 Task: Add Sprouts Diced Green Chiles to the cart.
Action: Mouse moved to (38, 261)
Screenshot: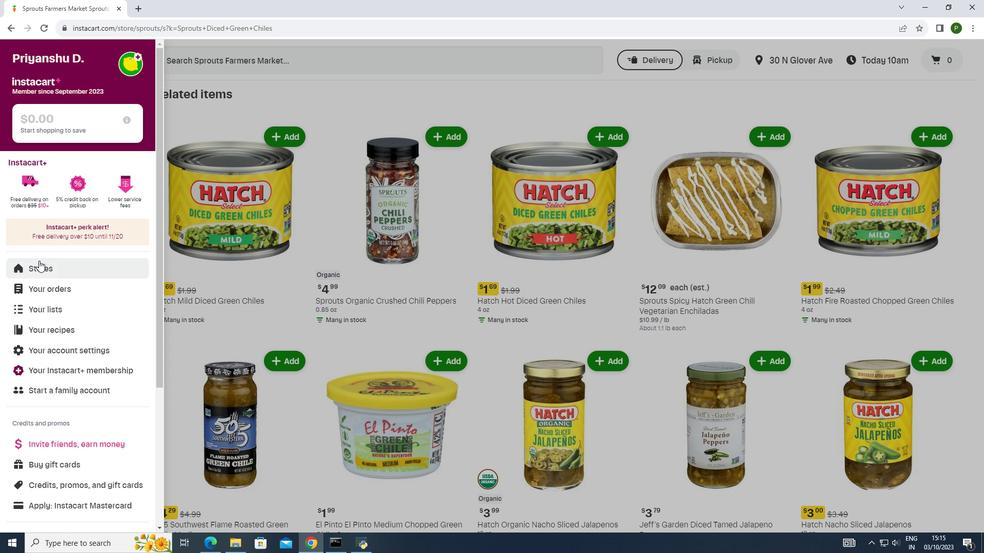 
Action: Mouse pressed left at (38, 261)
Screenshot: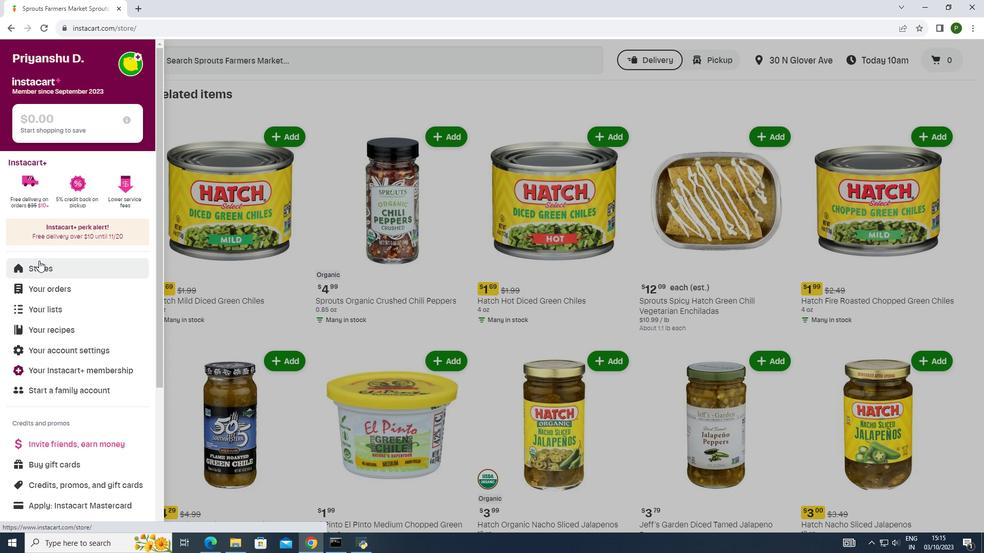 
Action: Mouse moved to (243, 103)
Screenshot: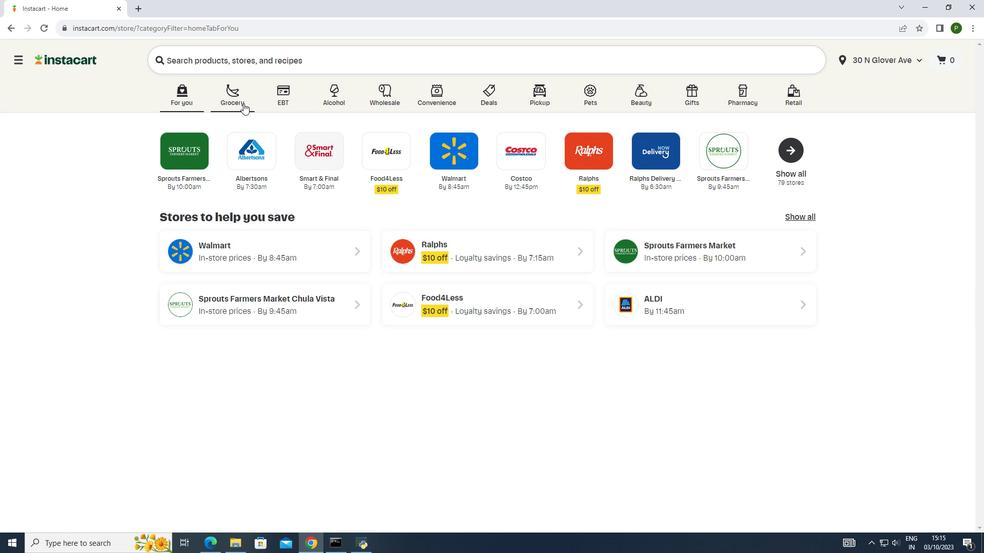 
Action: Mouse pressed left at (243, 103)
Screenshot: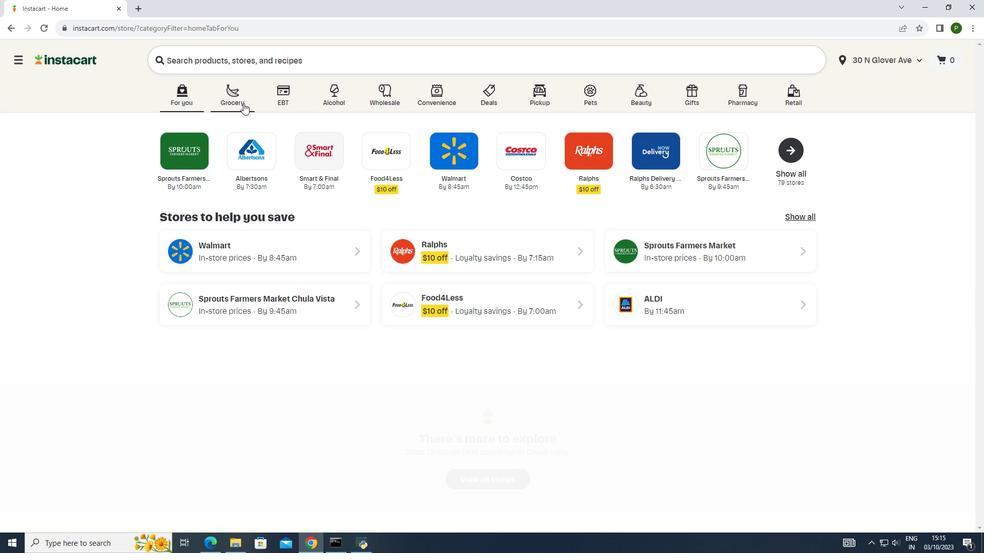 
Action: Mouse moved to (502, 144)
Screenshot: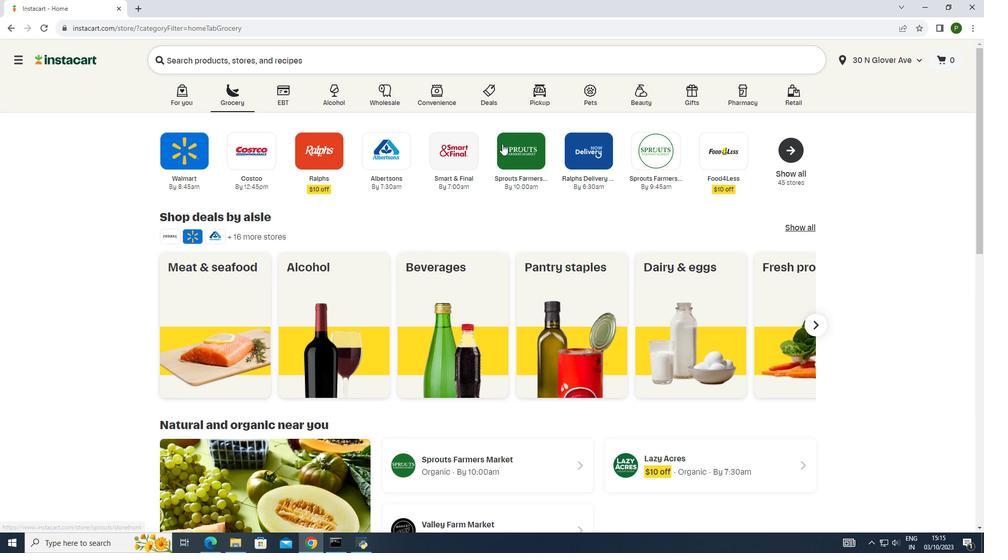 
Action: Mouse pressed left at (502, 144)
Screenshot: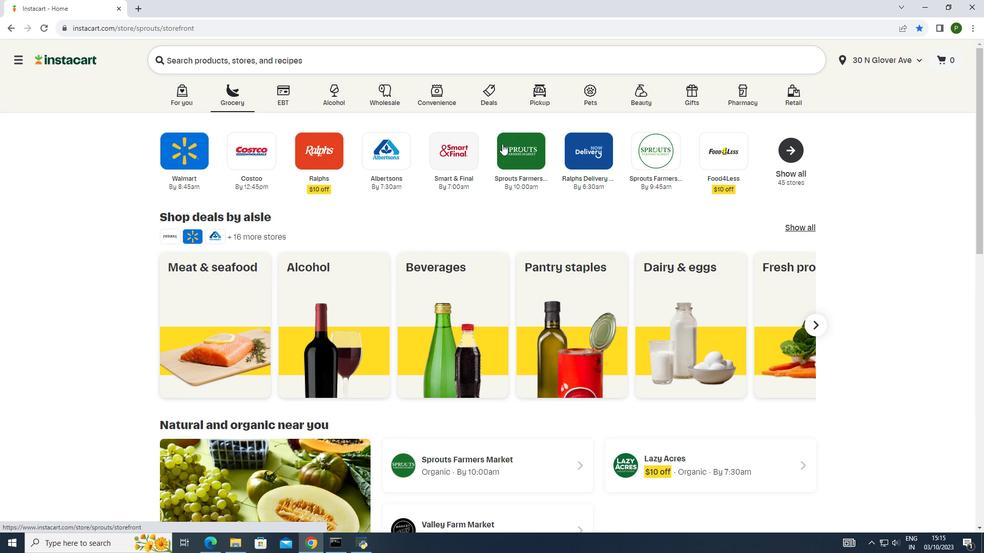 
Action: Mouse moved to (91, 270)
Screenshot: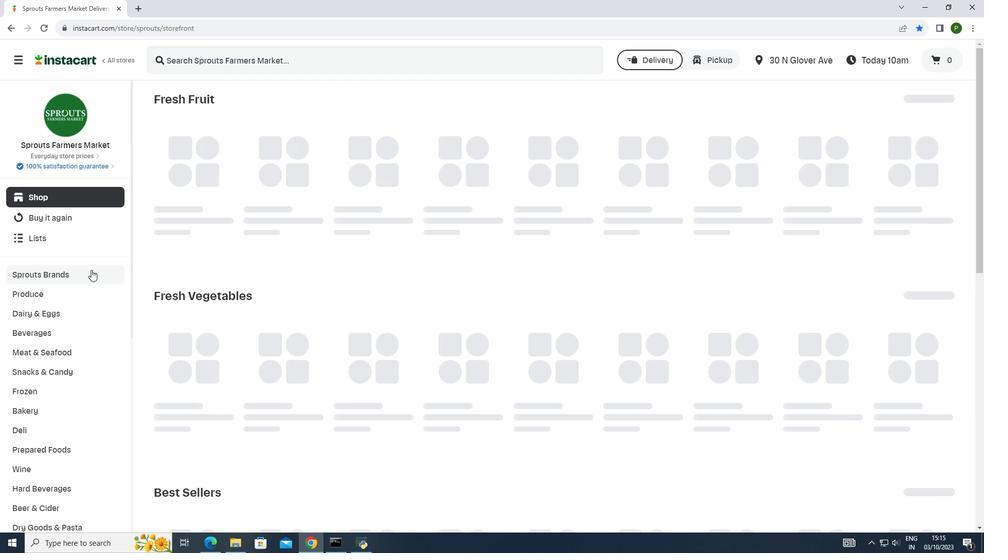 
Action: Mouse pressed left at (91, 270)
Screenshot: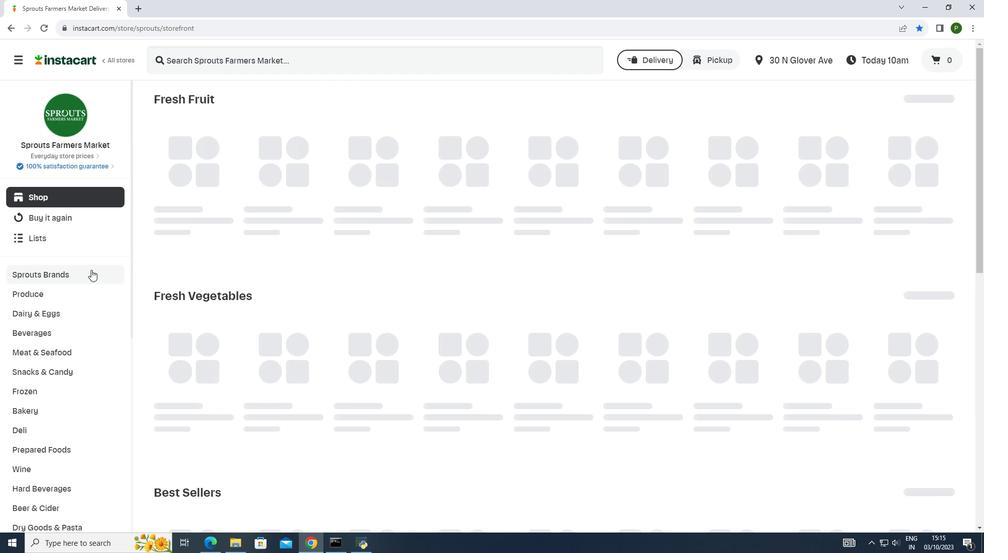 
Action: Mouse moved to (74, 354)
Screenshot: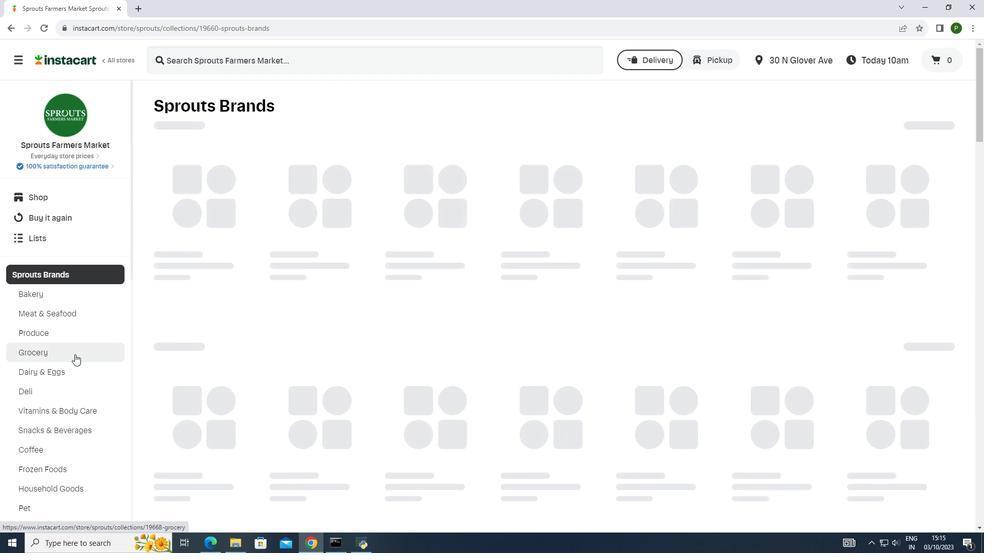 
Action: Mouse pressed left at (74, 354)
Screenshot: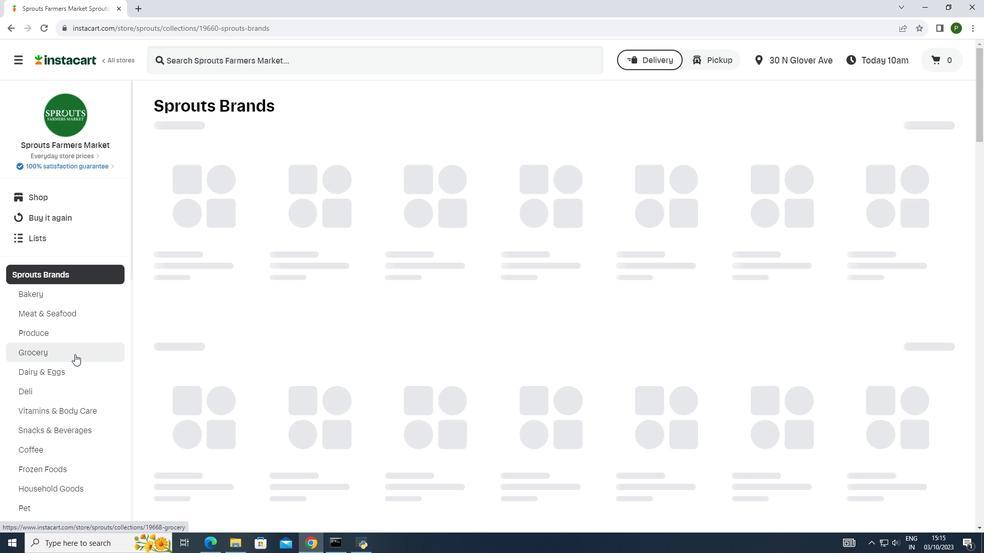 
Action: Mouse moved to (286, 256)
Screenshot: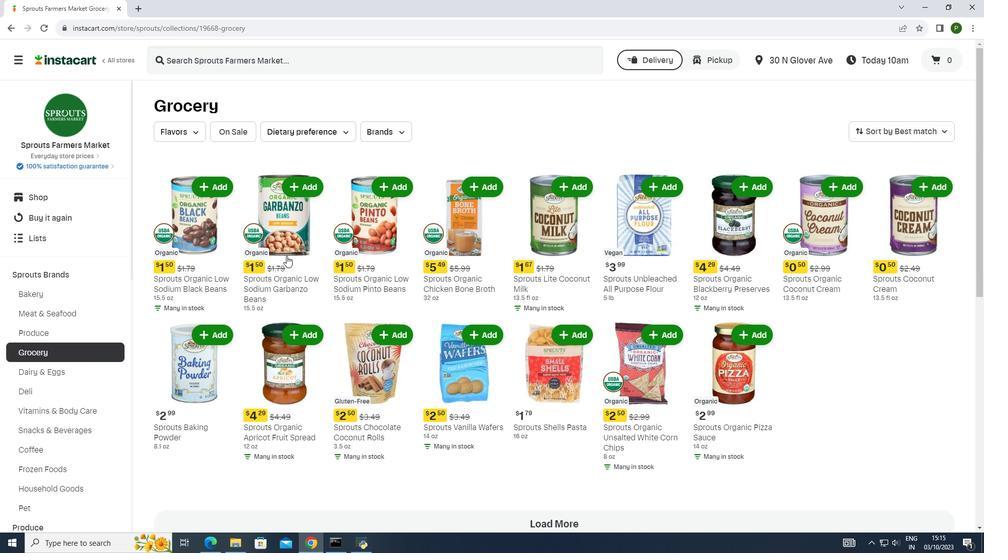 
Action: Mouse scrolled (286, 255) with delta (0, 0)
Screenshot: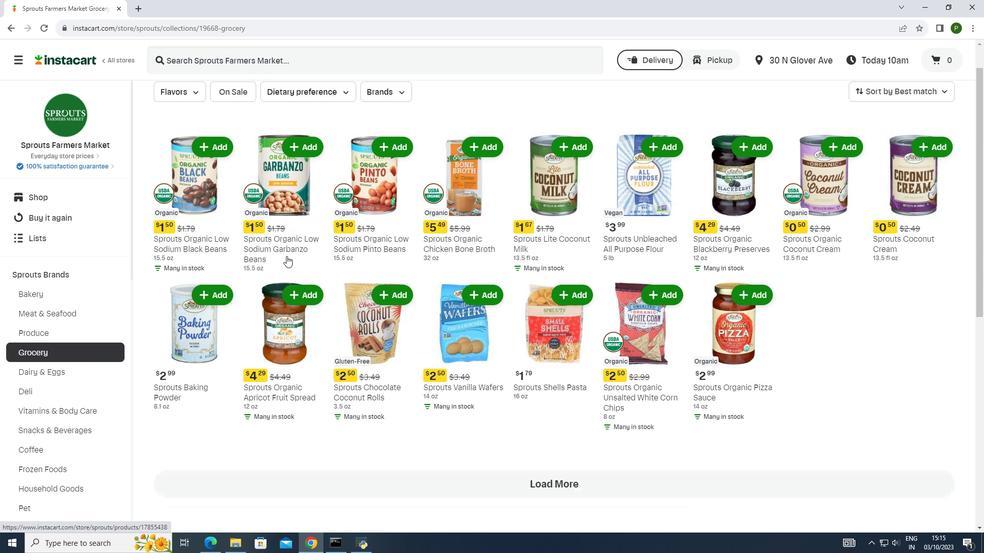 
Action: Mouse scrolled (286, 255) with delta (0, 0)
Screenshot: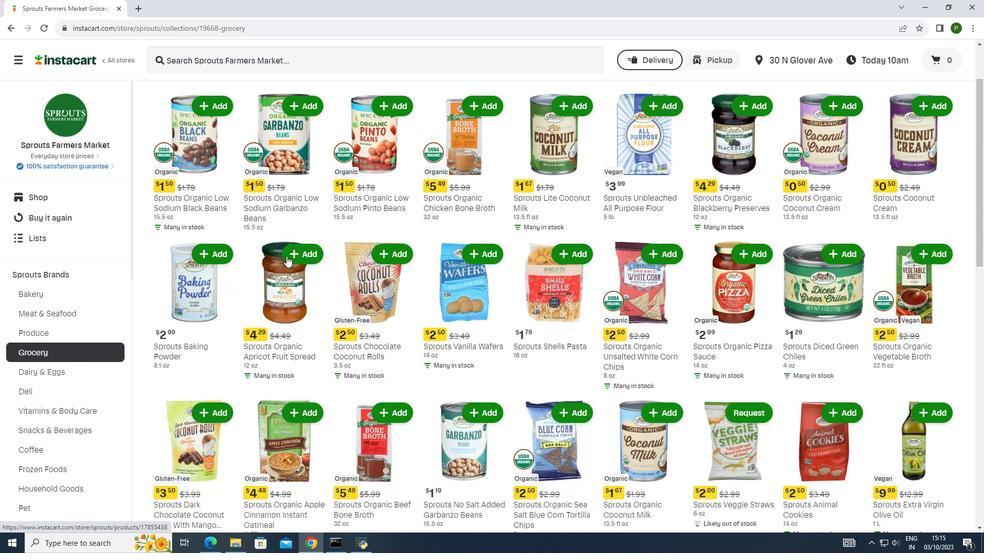 
Action: Mouse moved to (285, 256)
Screenshot: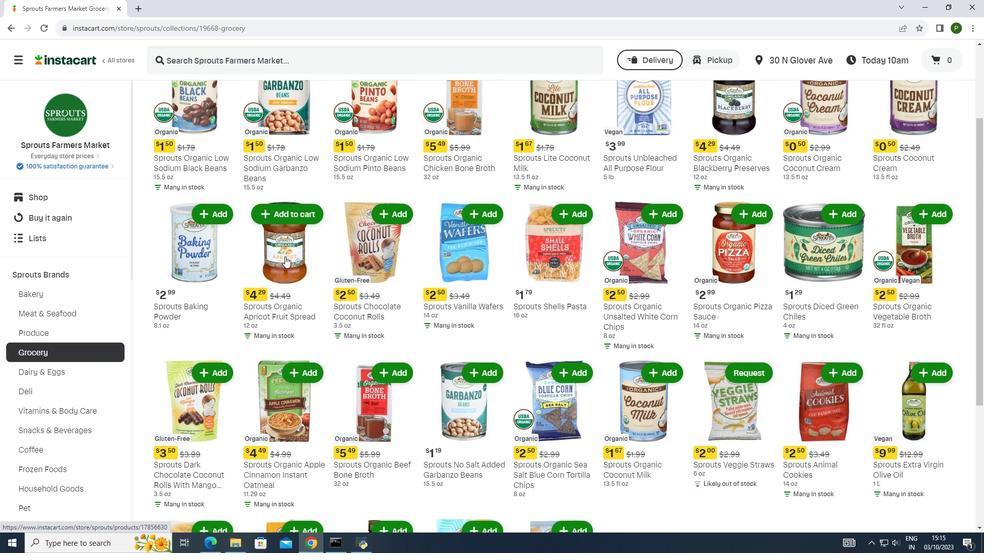 
Action: Mouse scrolled (285, 256) with delta (0, 0)
Screenshot: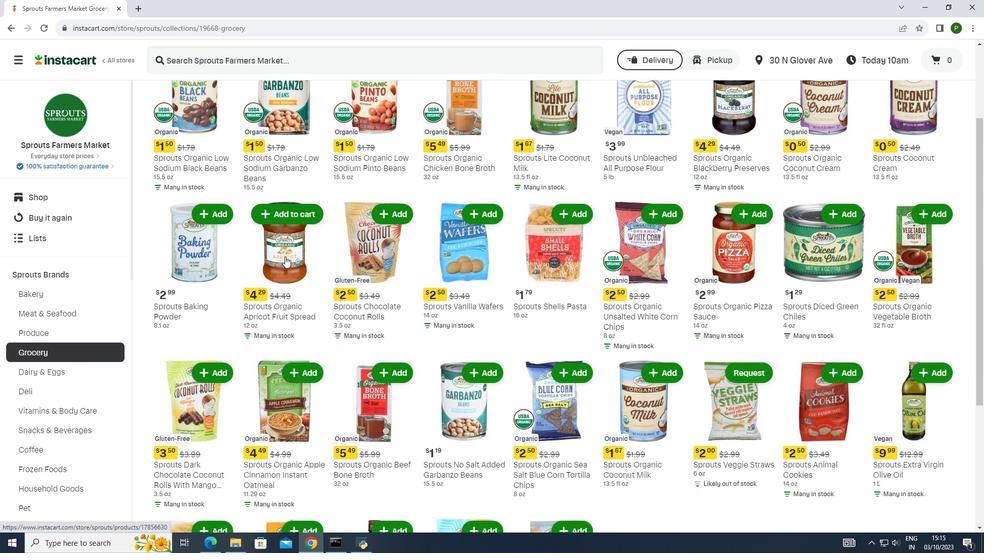 
Action: Mouse moved to (806, 181)
Screenshot: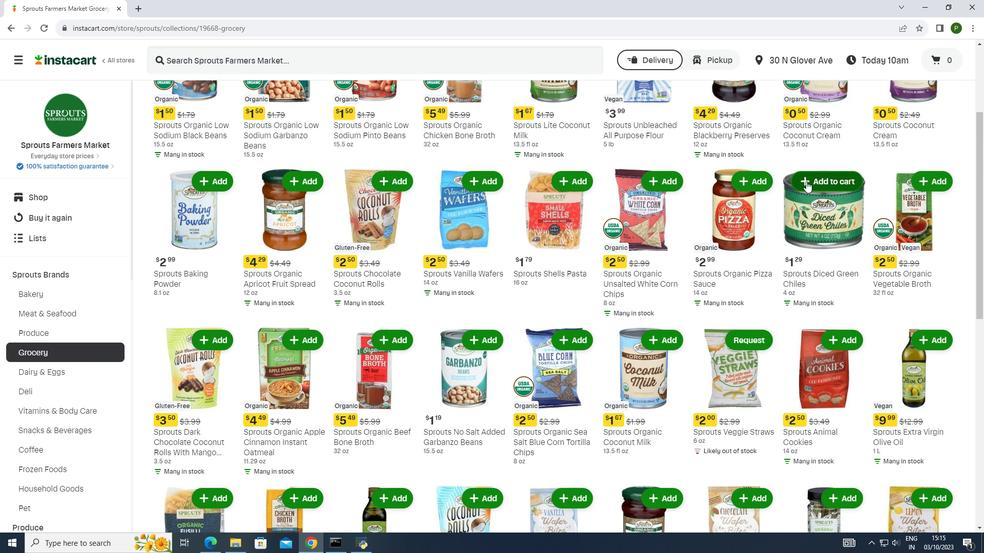 
Action: Mouse pressed left at (806, 181)
Screenshot: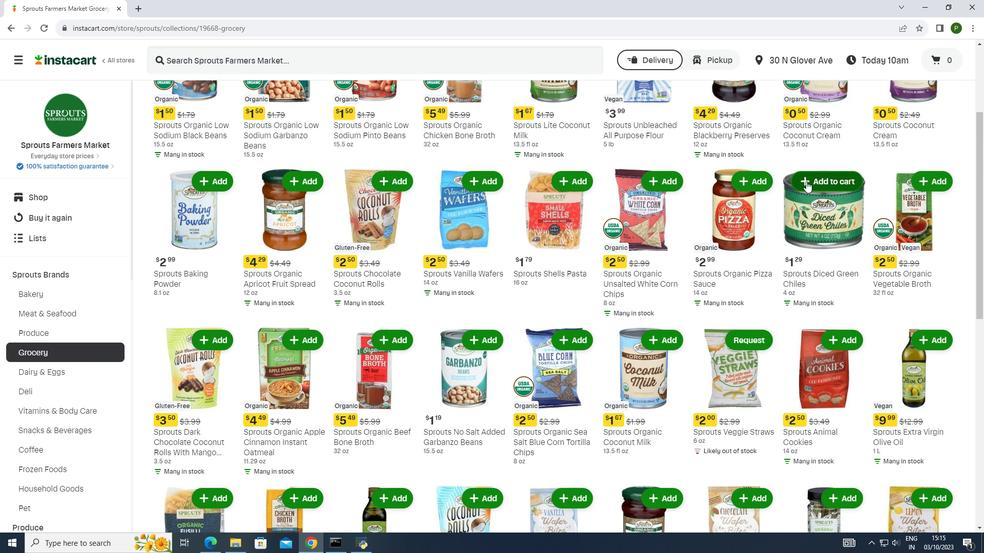 
